Task: For heading  Tahoma with underline.  font size for heading20,  'Change the font style of data to'Arial.  and font size to 12,  Change the alignment of both headline & data to Align left.  In the sheet  auditingSalesByCustomer_2024
Action: Mouse moved to (104, 107)
Screenshot: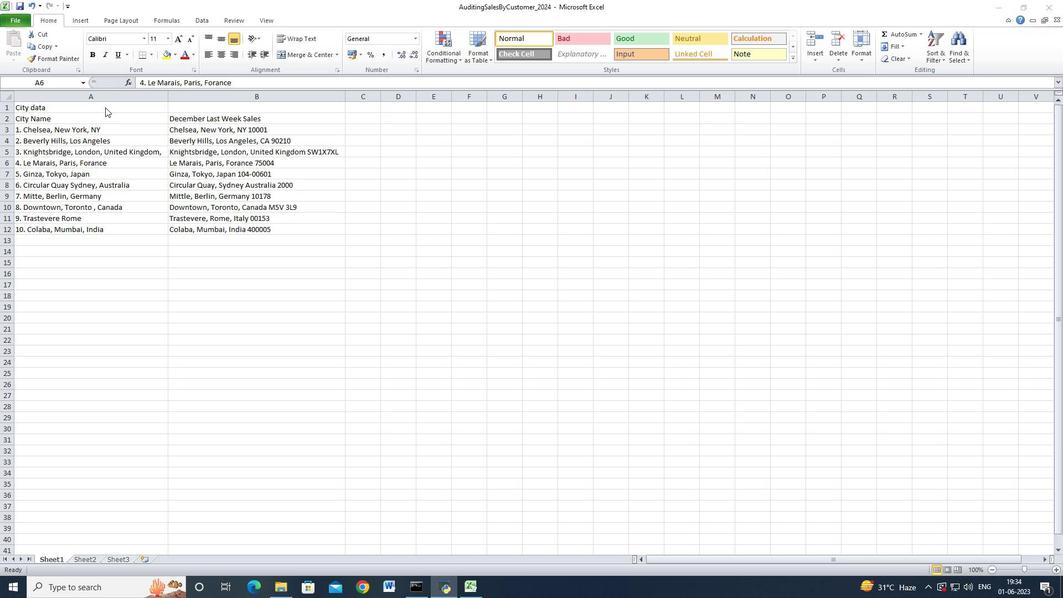
Action: Mouse pressed left at (104, 107)
Screenshot: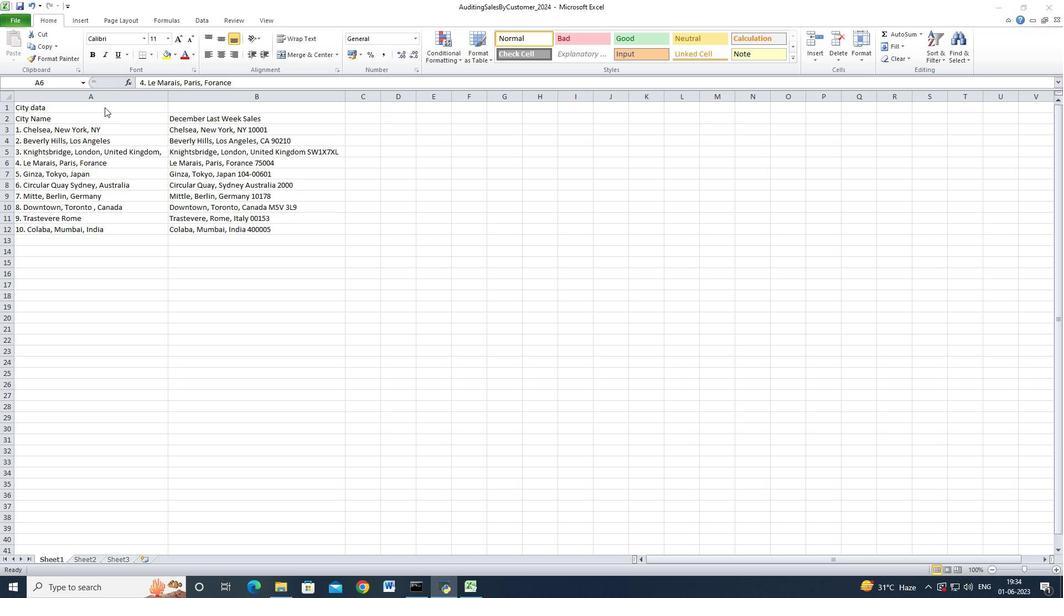 
Action: Mouse moved to (79, 103)
Screenshot: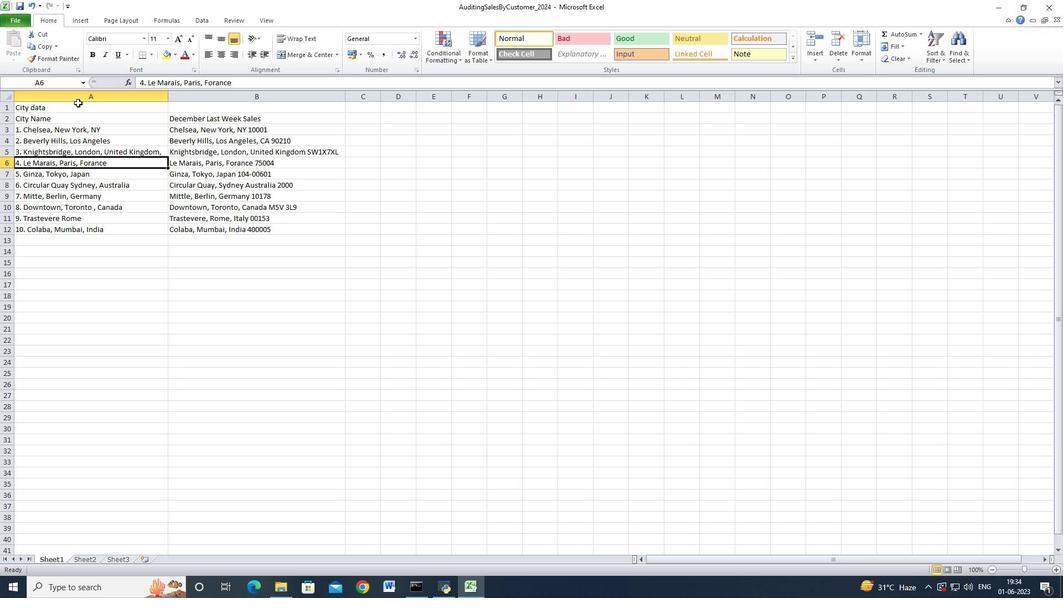 
Action: Mouse pressed left at (79, 103)
Screenshot: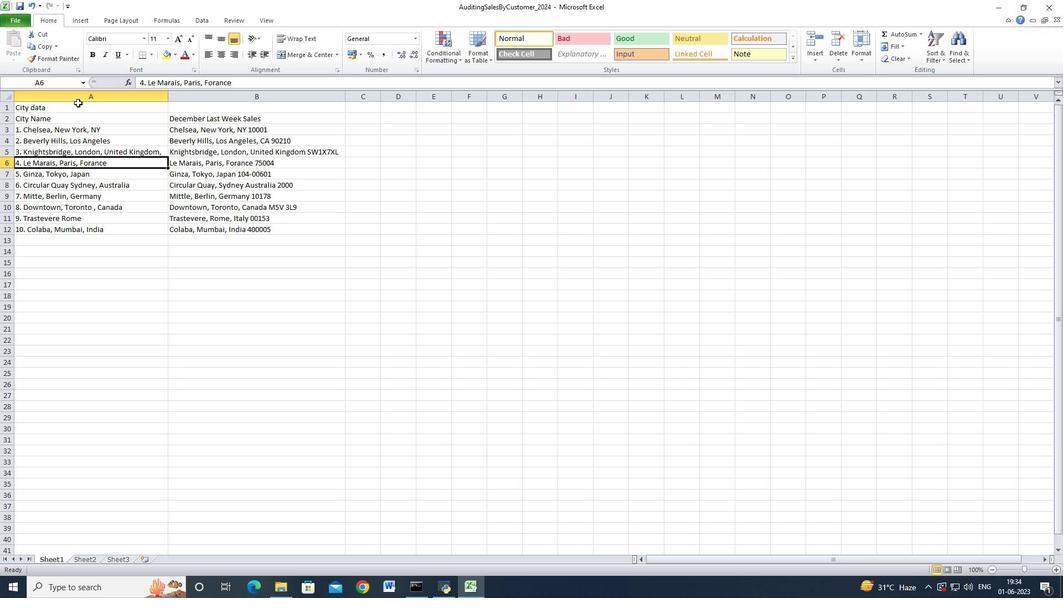 
Action: Mouse moved to (125, 110)
Screenshot: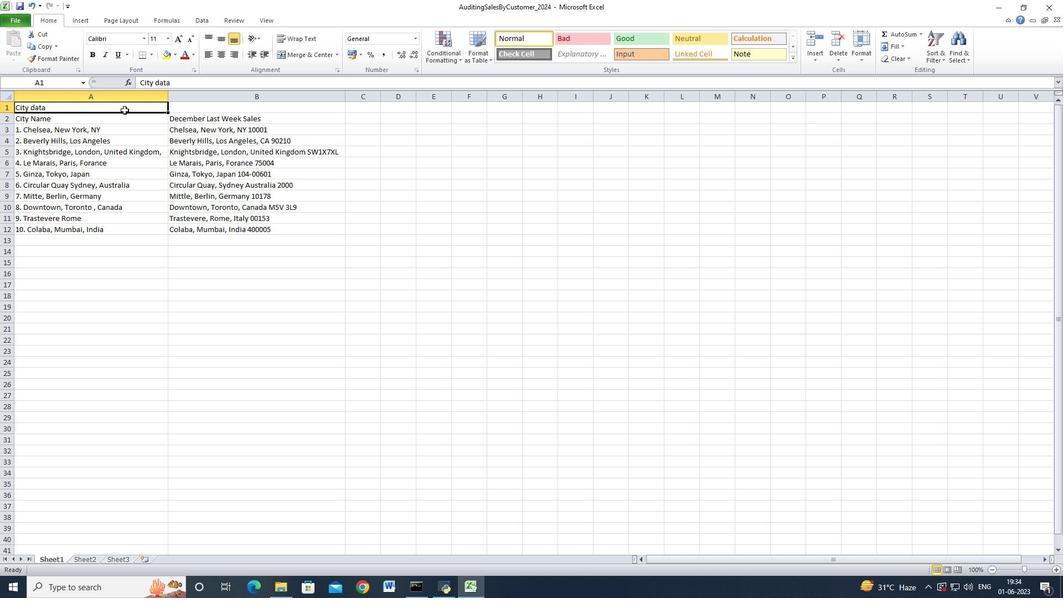 
Action: Mouse pressed left at (125, 110)
Screenshot: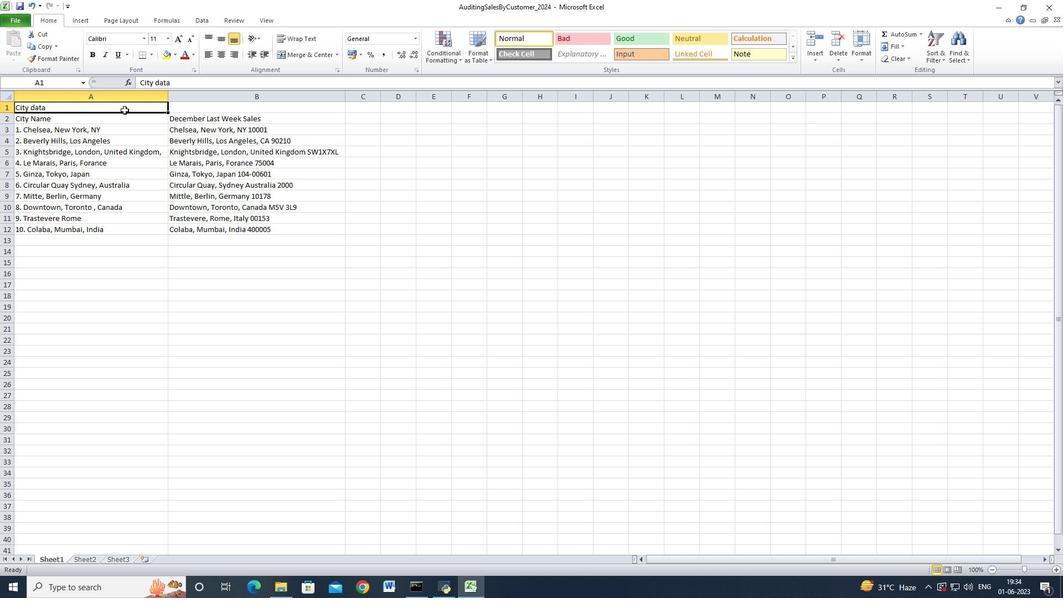 
Action: Mouse moved to (279, 54)
Screenshot: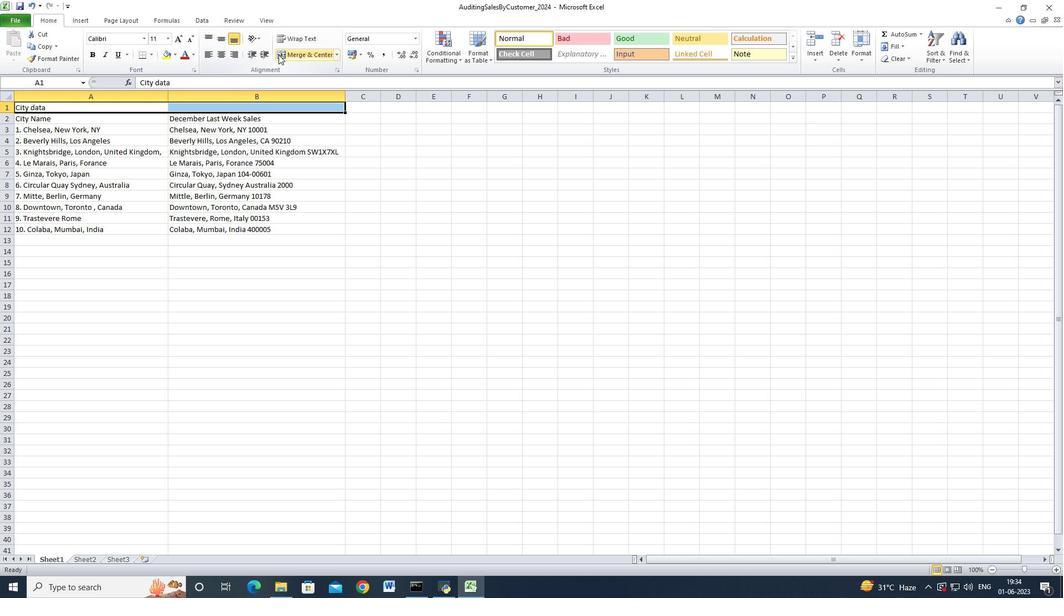 
Action: Mouse pressed left at (279, 54)
Screenshot: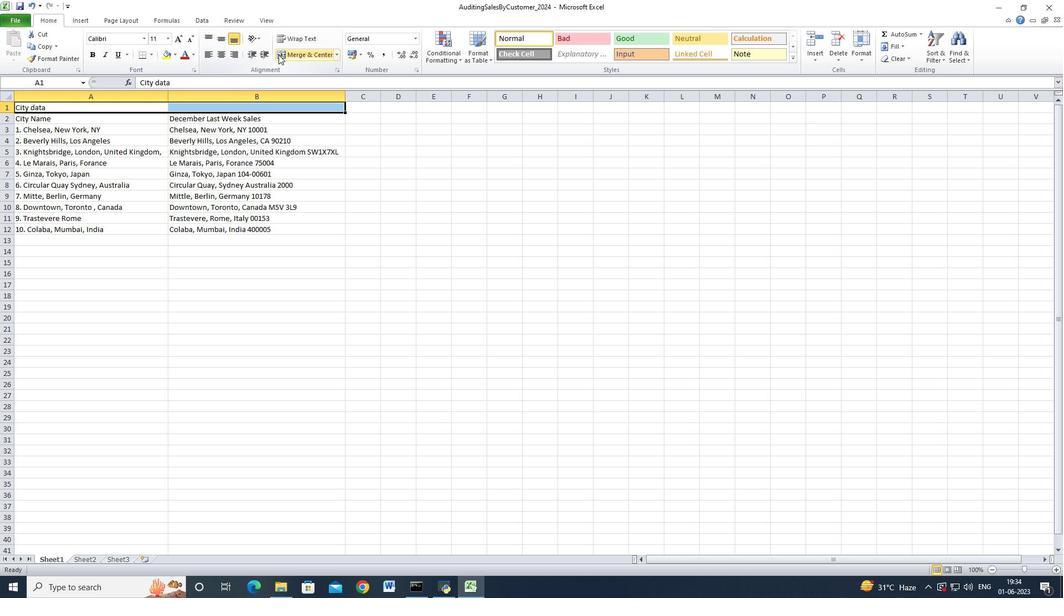 
Action: Mouse moved to (209, 53)
Screenshot: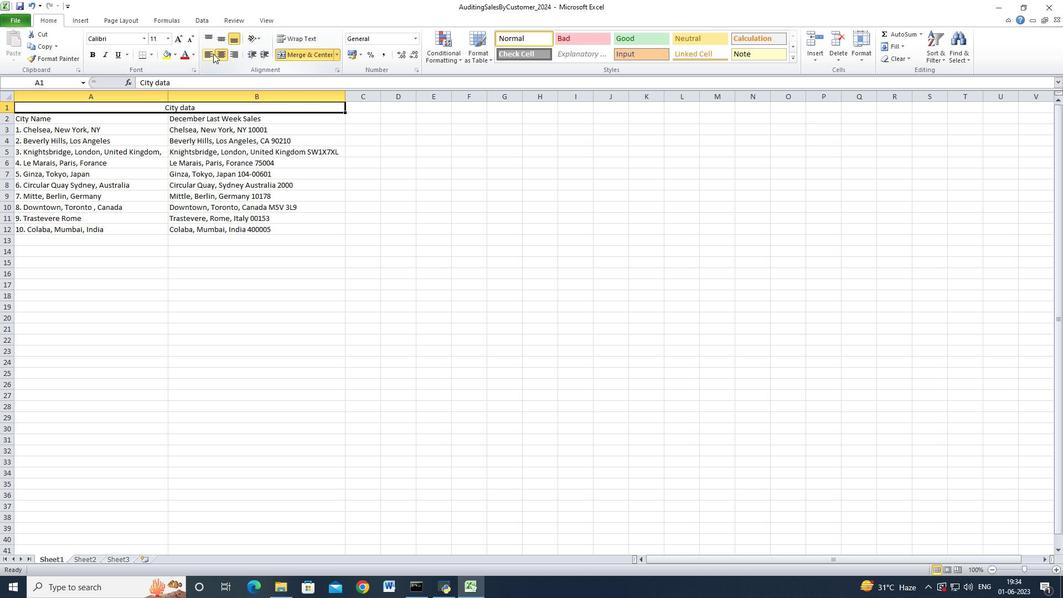 
Action: Mouse pressed left at (209, 53)
Screenshot: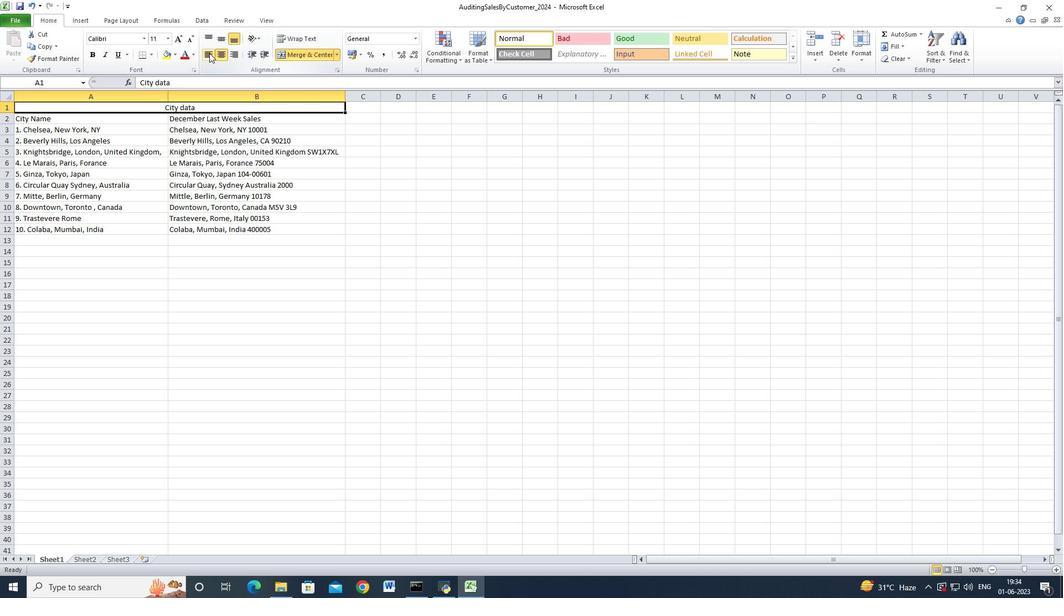 
Action: Mouse moved to (146, 39)
Screenshot: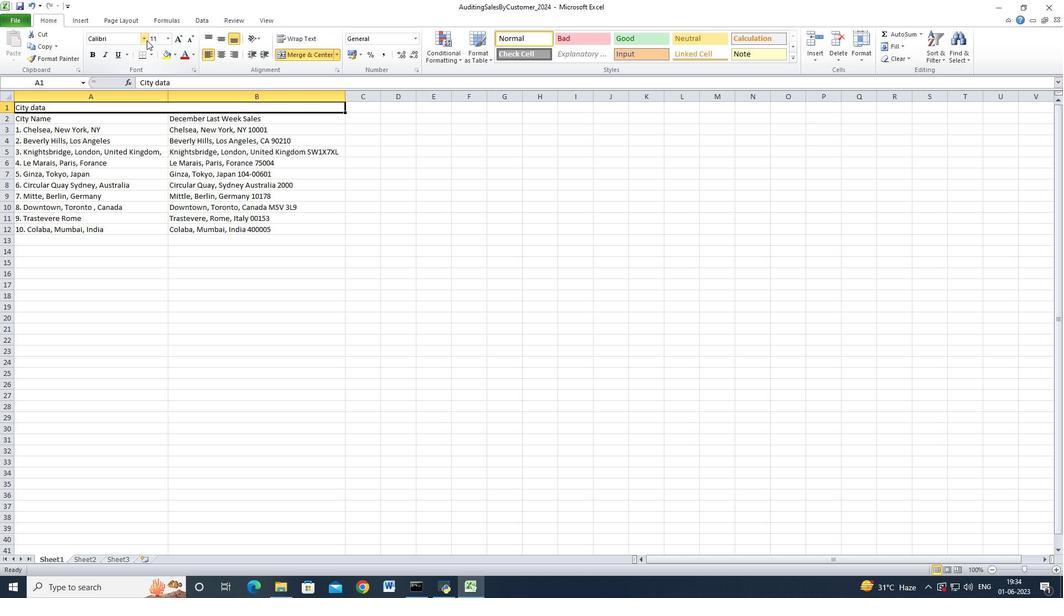 
Action: Mouse pressed left at (146, 39)
Screenshot: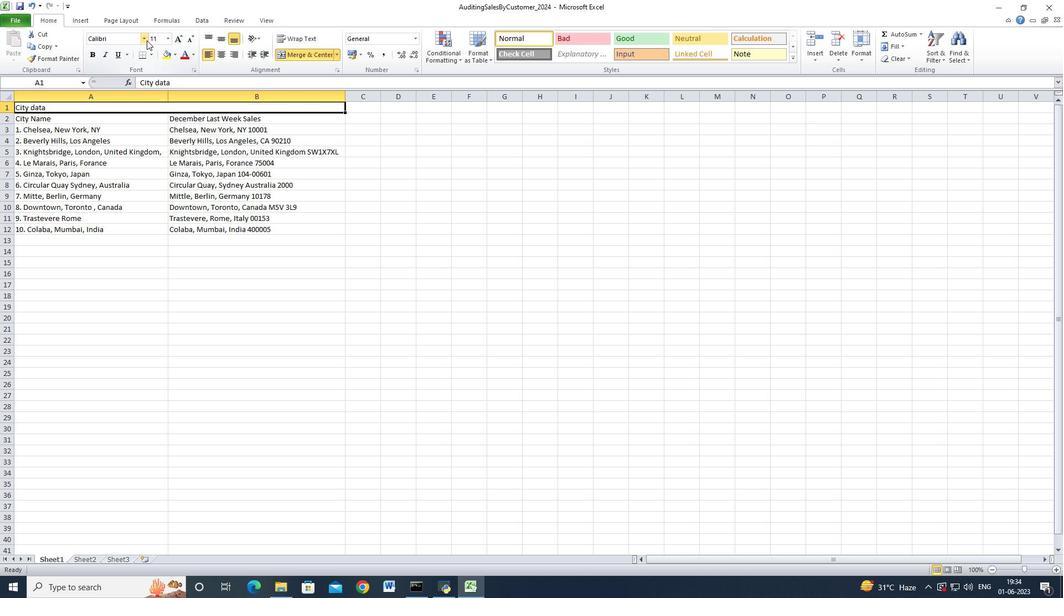 
Action: Mouse moved to (127, 284)
Screenshot: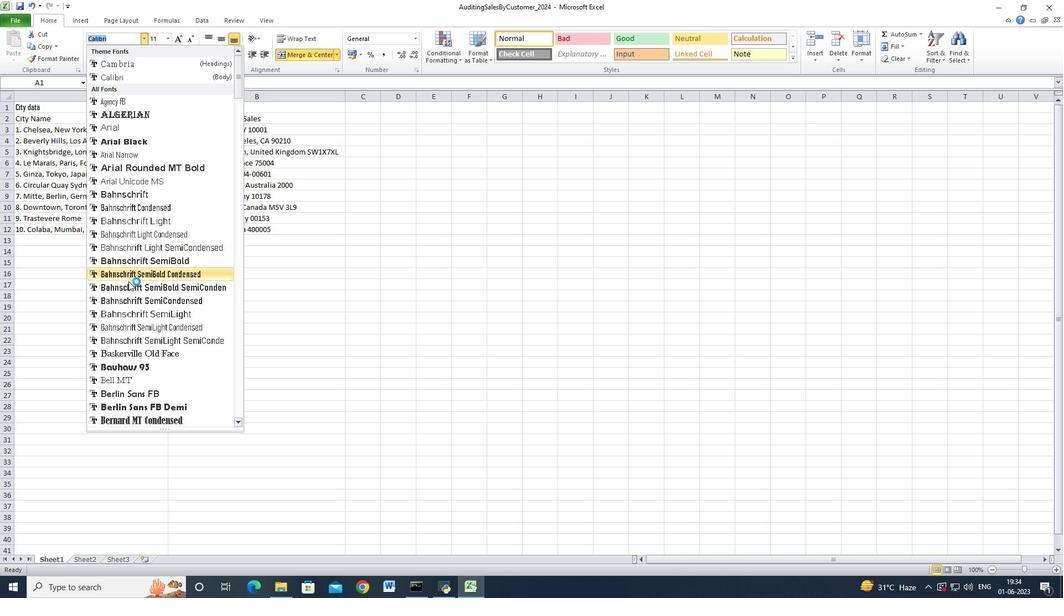 
Action: Key pressed thoma<Key.backspace><Key.backspace><Key.backspace><Key.backspace>a
Screenshot: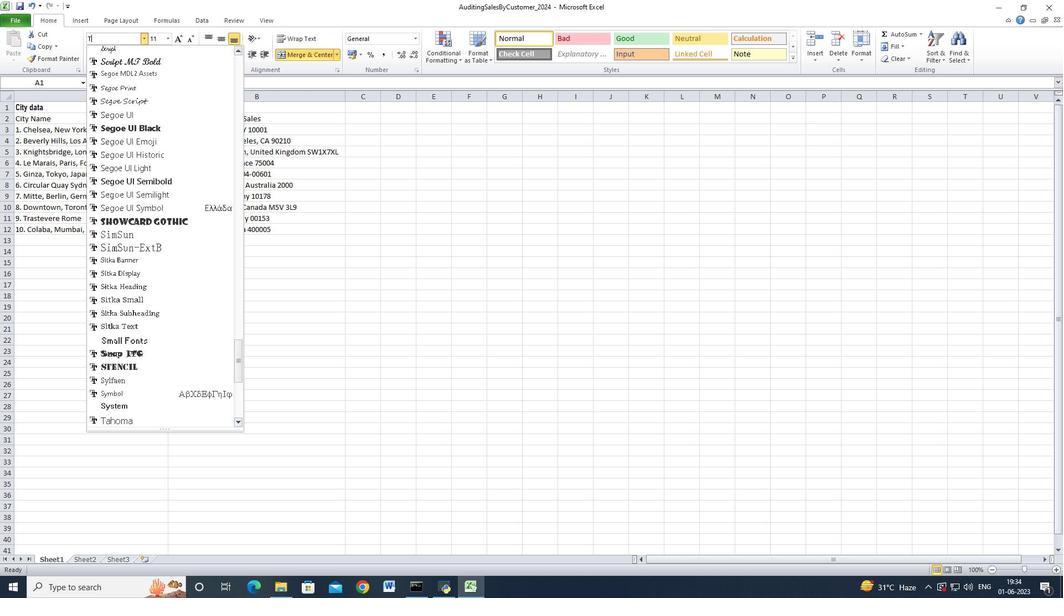 
Action: Mouse moved to (125, 420)
Screenshot: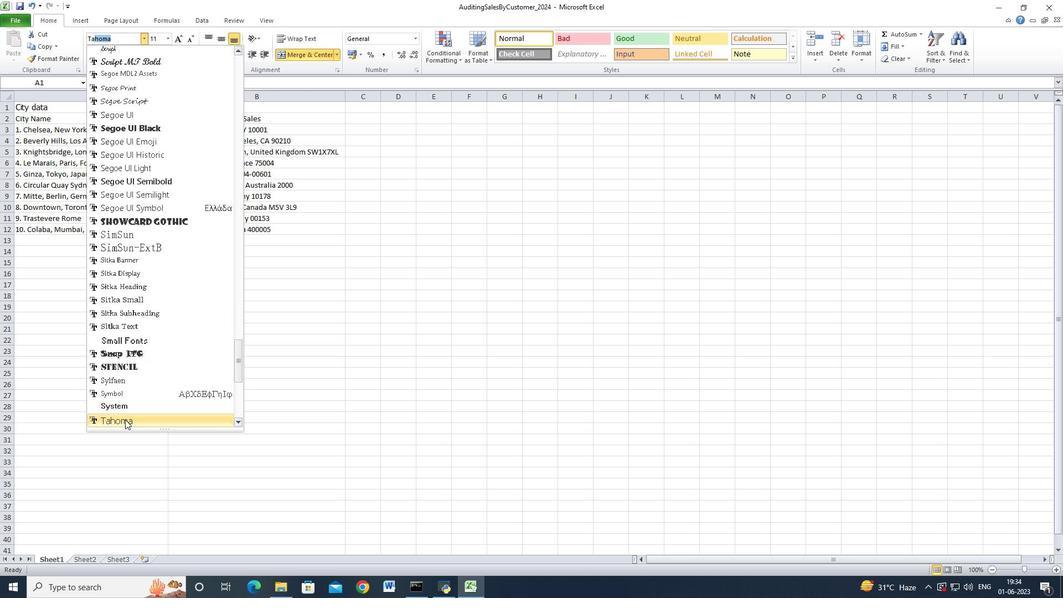 
Action: Mouse pressed left at (125, 420)
Screenshot: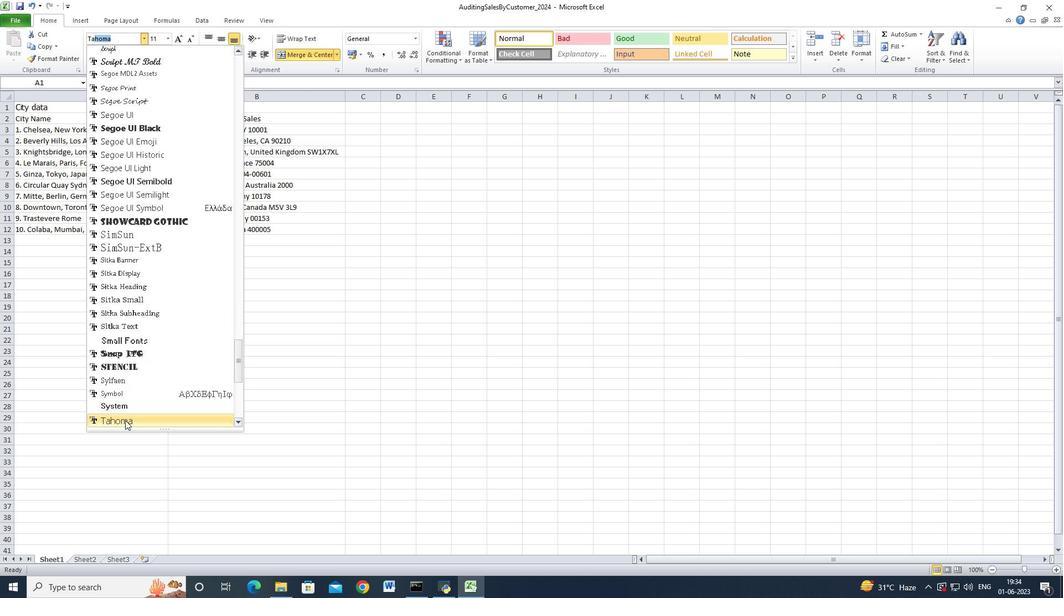
Action: Mouse moved to (120, 55)
Screenshot: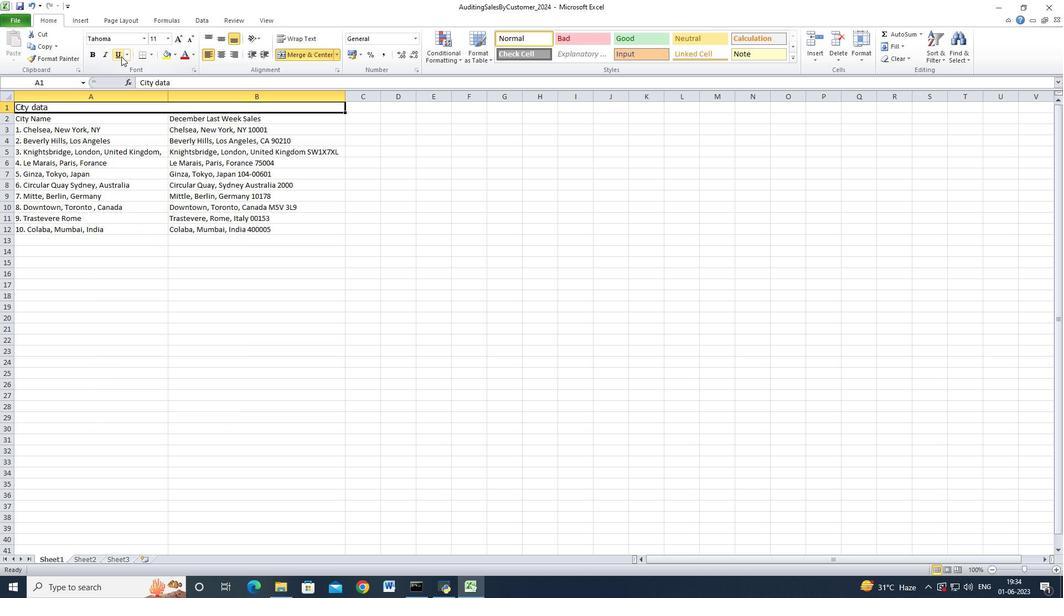 
Action: Mouse pressed left at (120, 55)
Screenshot: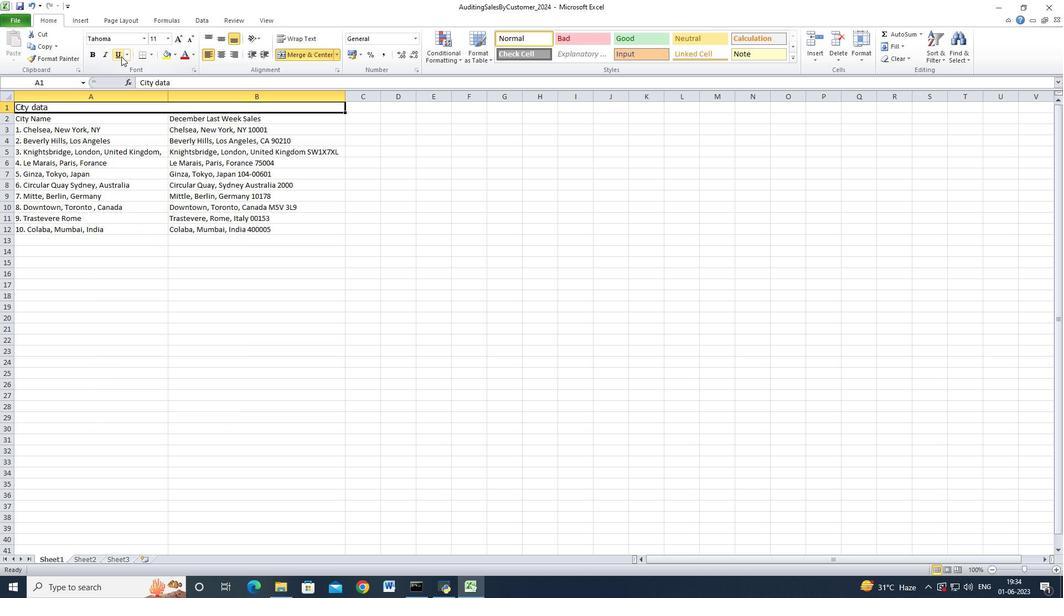
Action: Mouse moved to (169, 38)
Screenshot: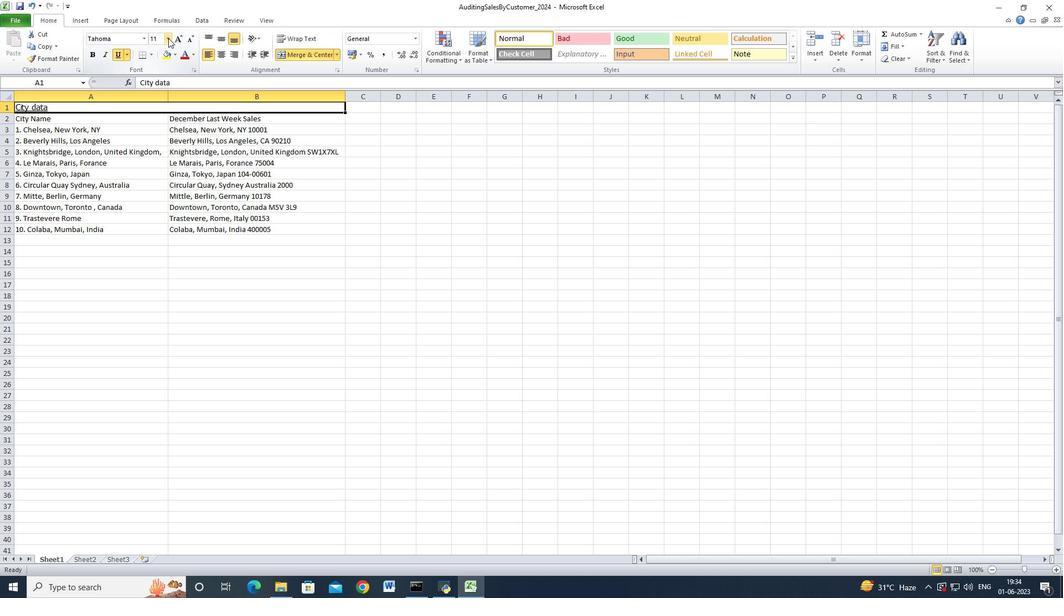 
Action: Mouse pressed left at (169, 38)
Screenshot: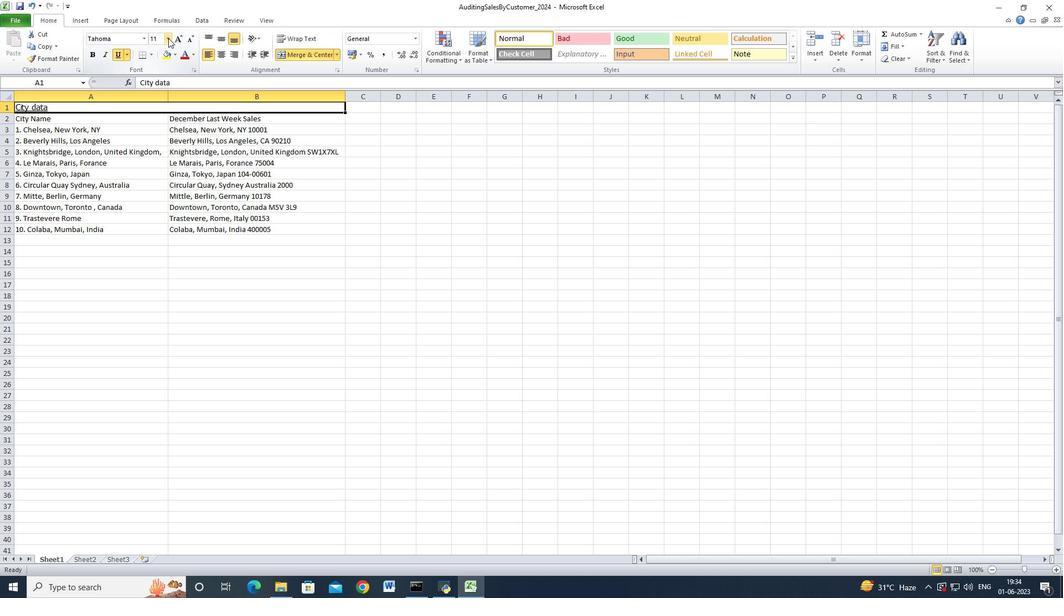 
Action: Mouse moved to (152, 126)
Screenshot: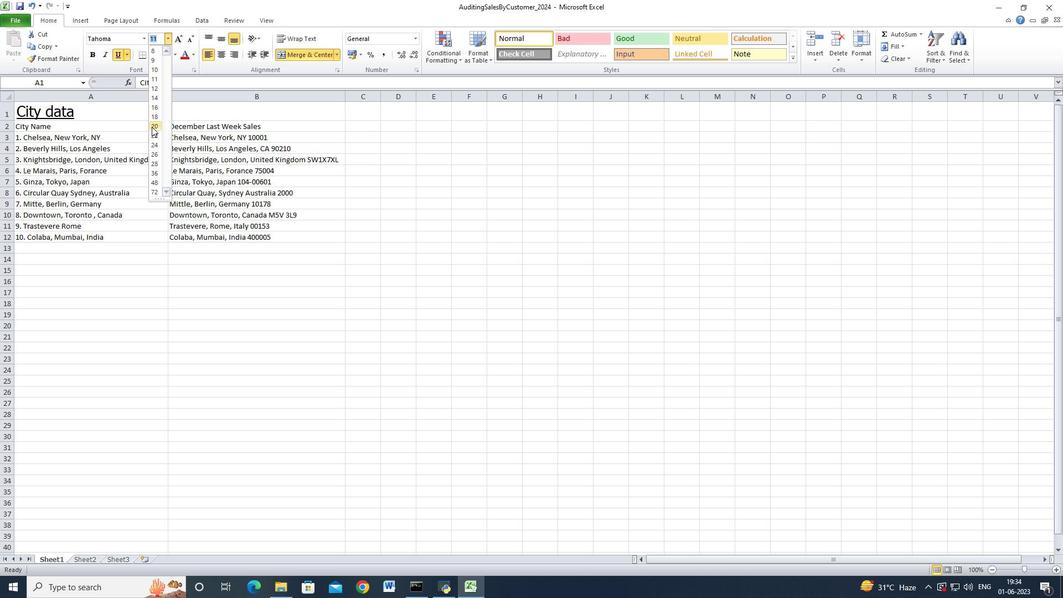 
Action: Mouse pressed left at (152, 126)
Screenshot: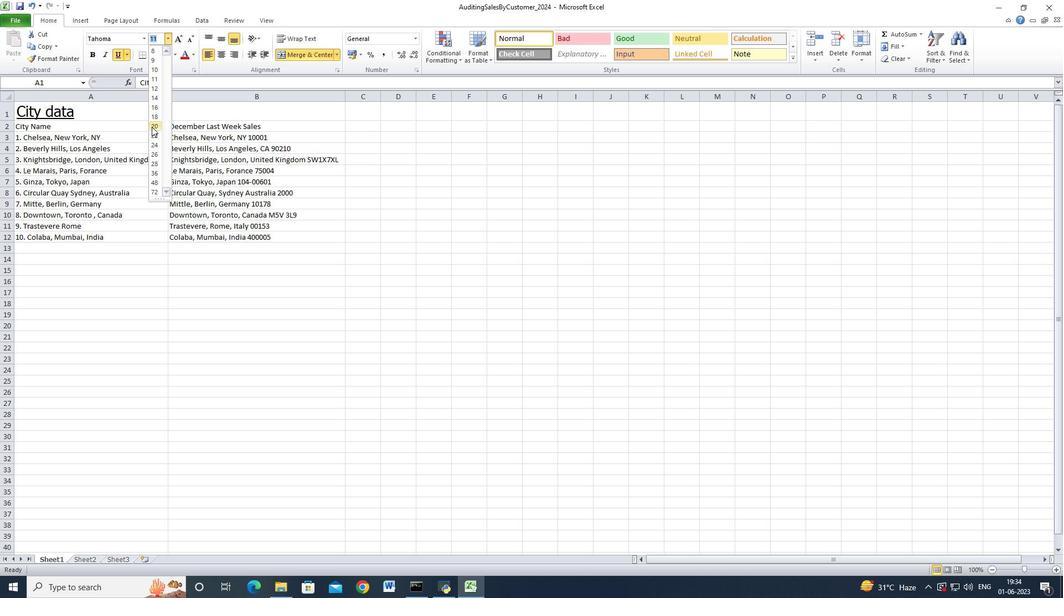 
Action: Mouse moved to (43, 129)
Screenshot: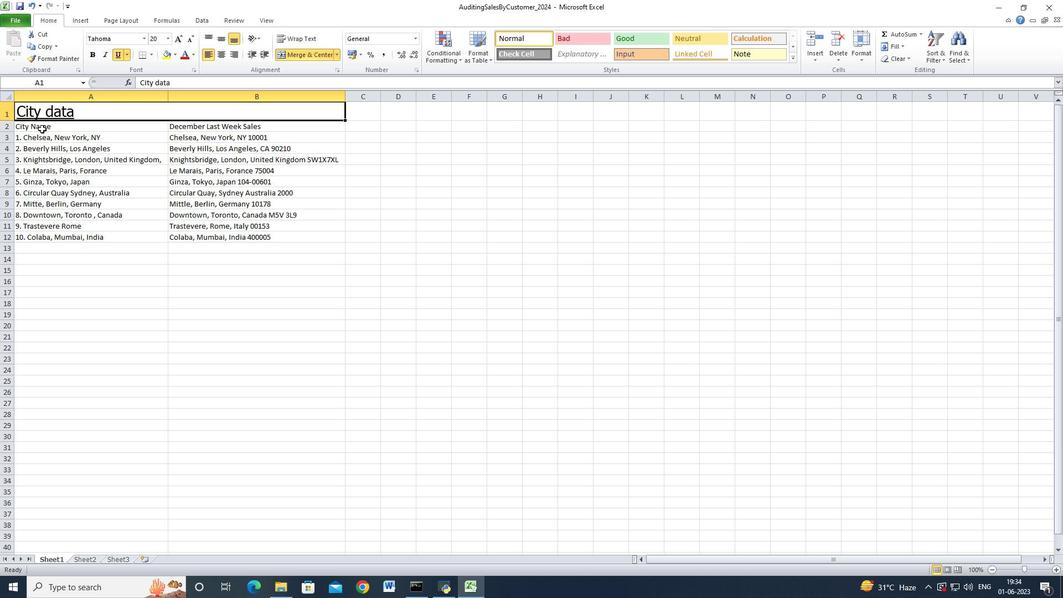 
Action: Mouse pressed left at (43, 129)
Screenshot: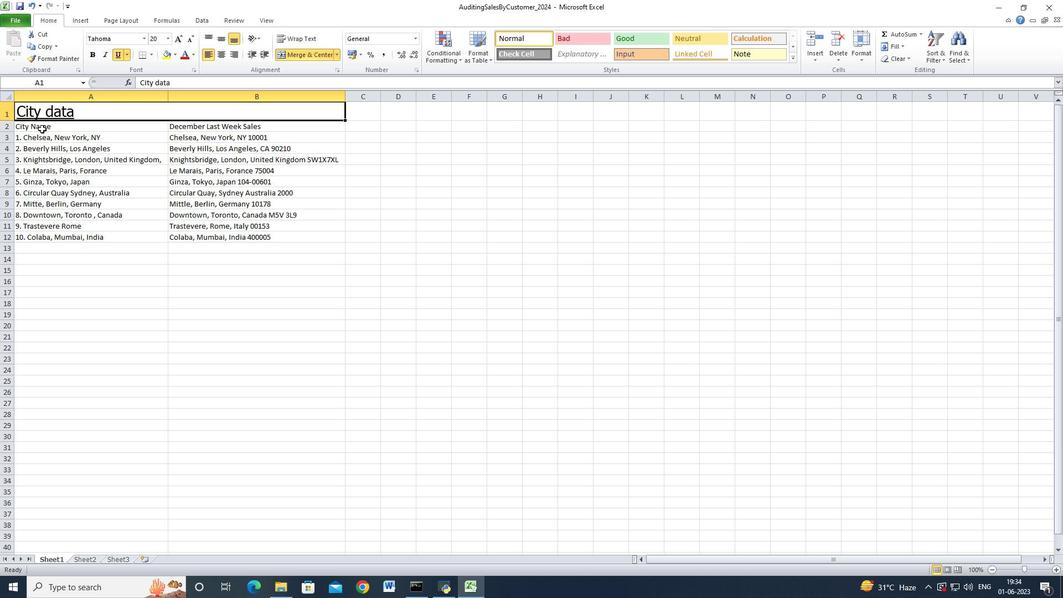 
Action: Mouse moved to (143, 38)
Screenshot: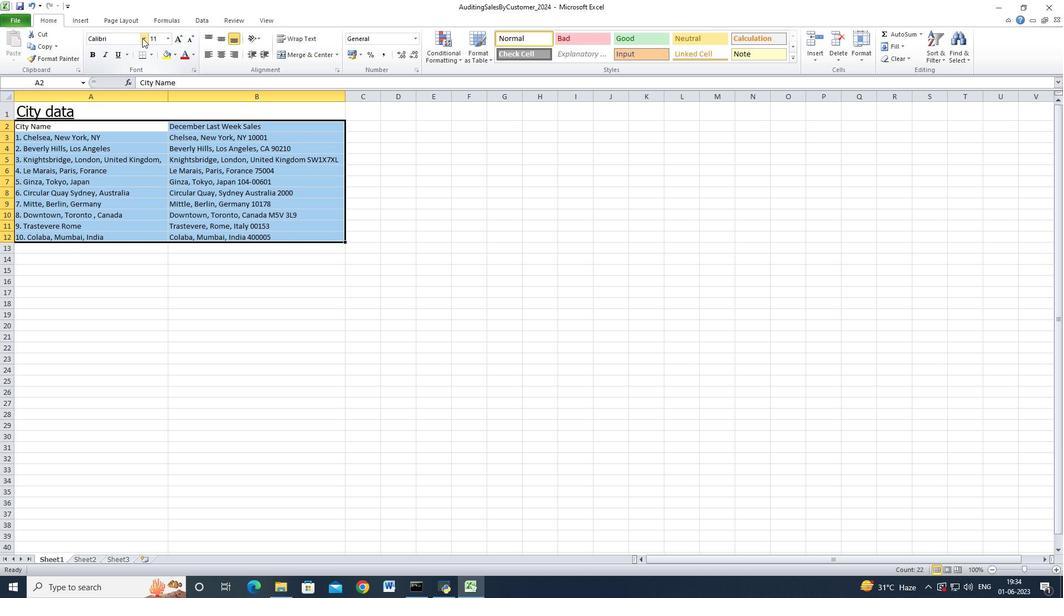 
Action: Mouse pressed left at (142, 38)
Screenshot: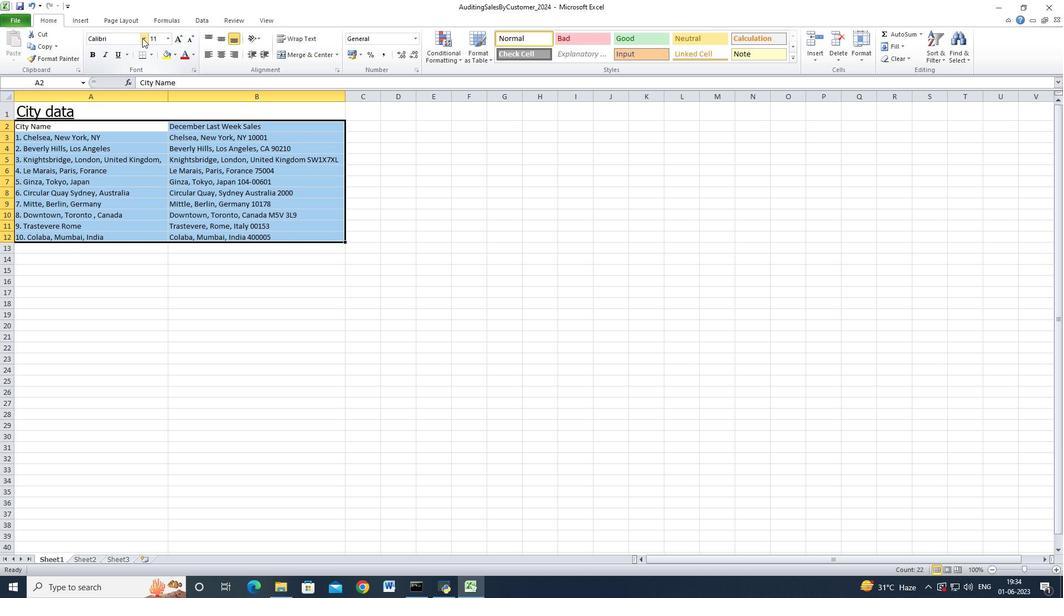
Action: Mouse moved to (111, 121)
Screenshot: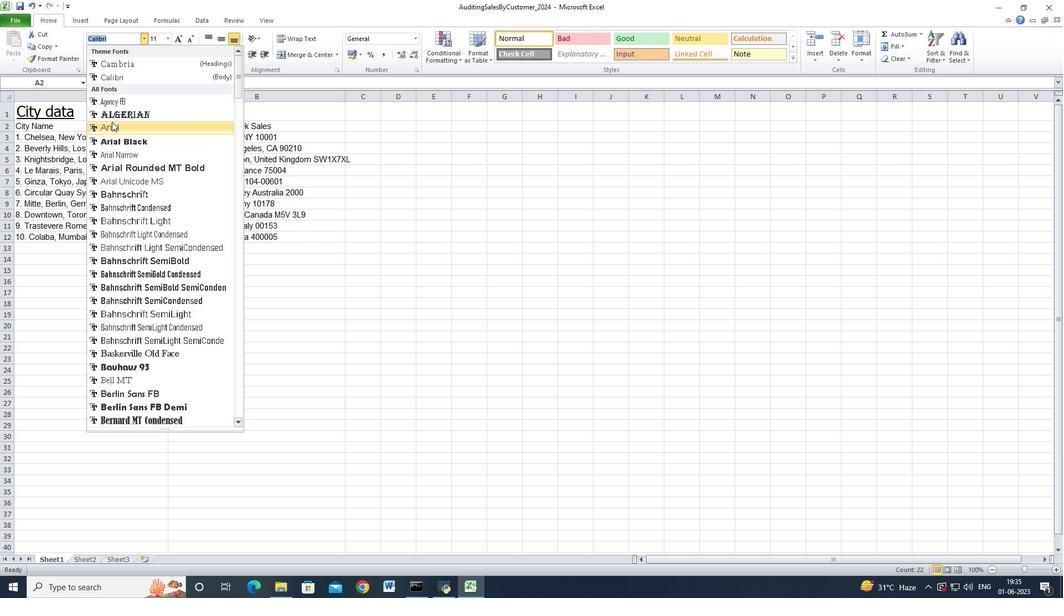 
Action: Mouse pressed left at (111, 121)
Screenshot: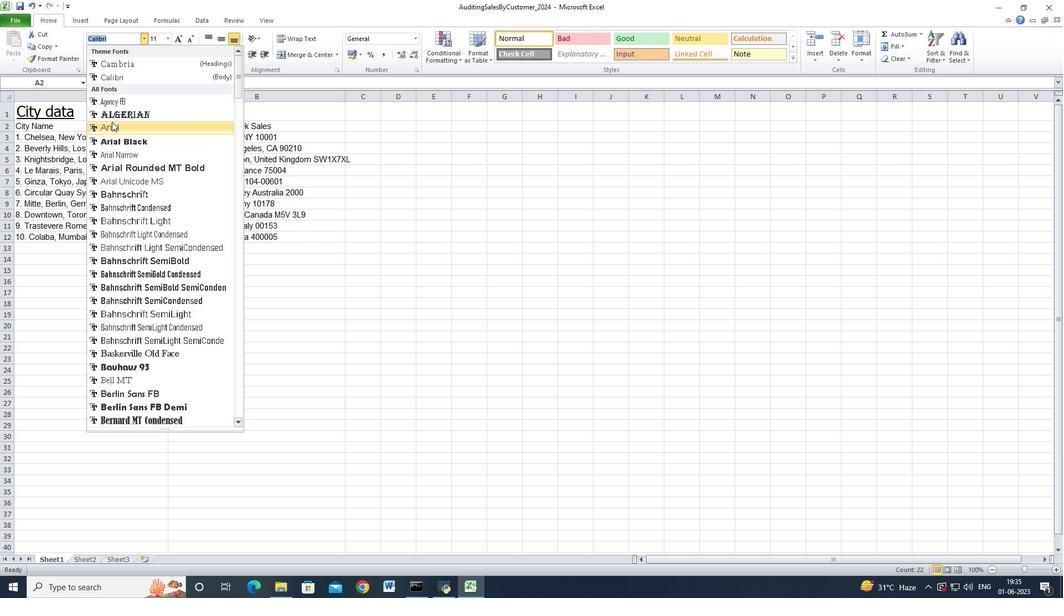 
Action: Mouse moved to (167, 36)
Screenshot: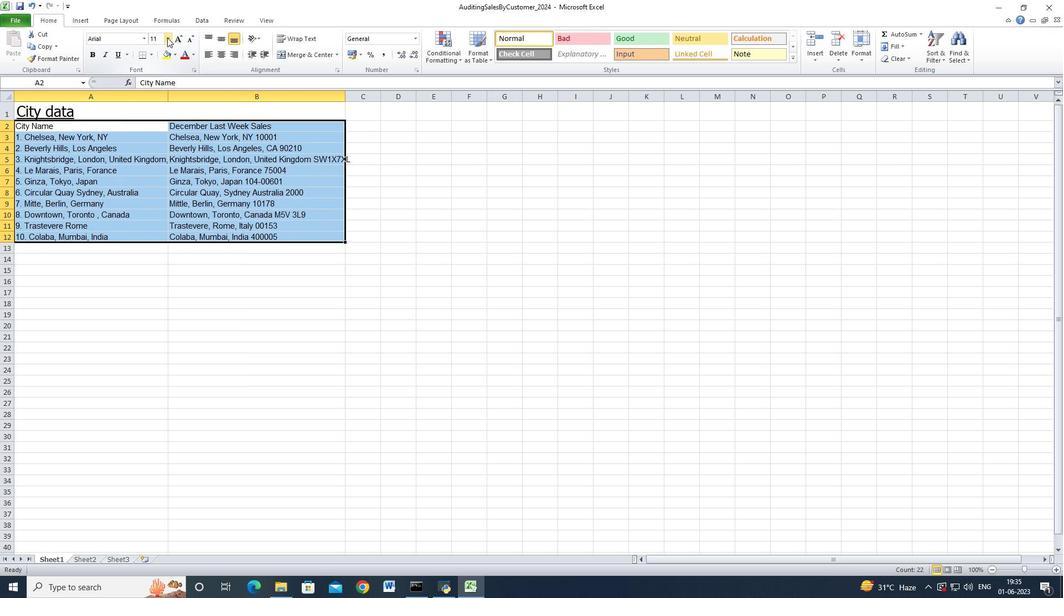 
Action: Mouse pressed left at (167, 36)
Screenshot: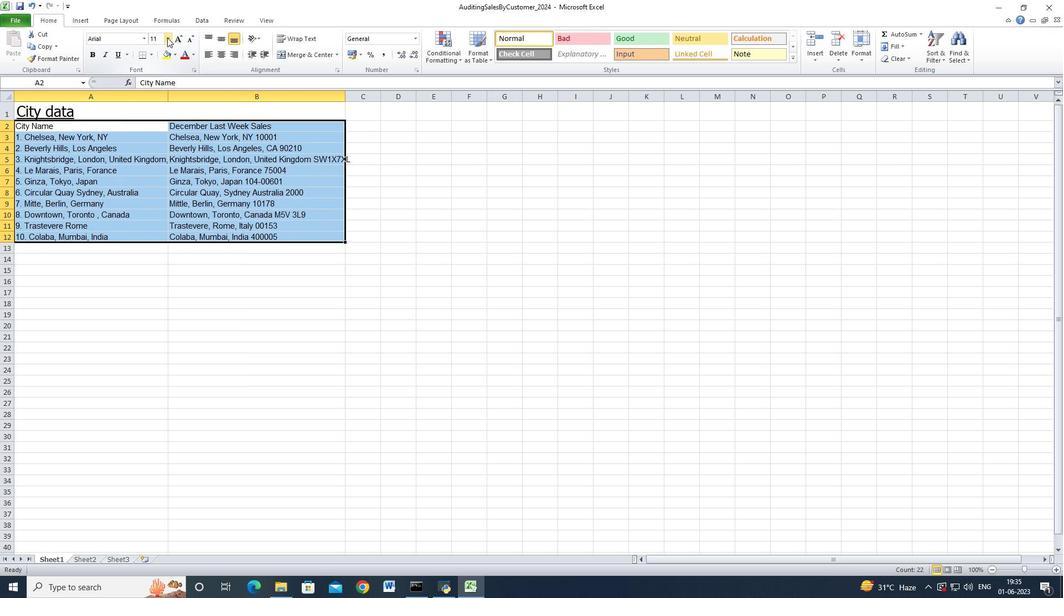 
Action: Mouse moved to (154, 86)
Screenshot: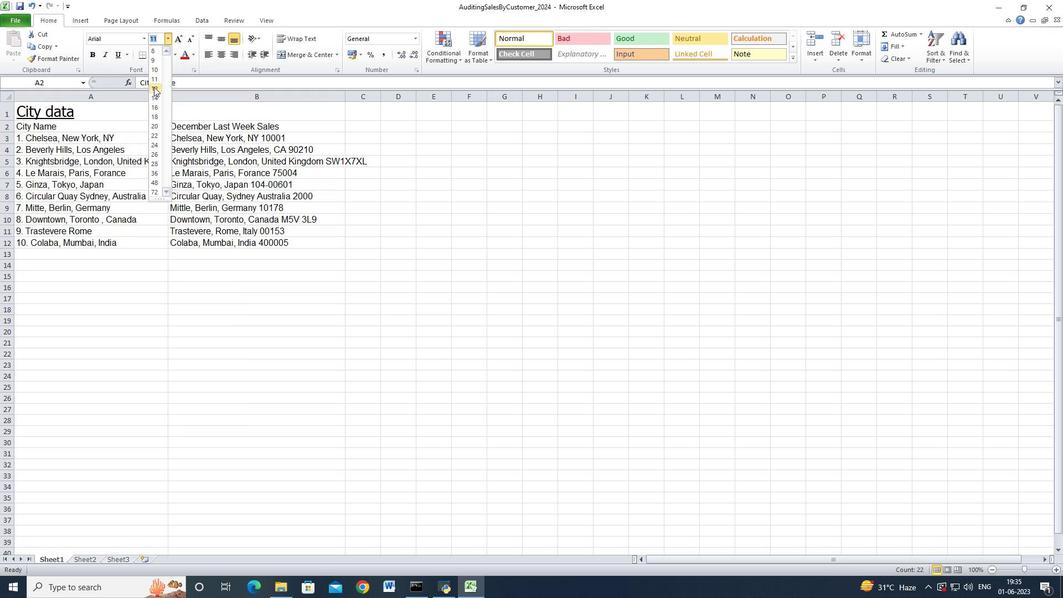 
Action: Mouse pressed left at (154, 86)
Screenshot: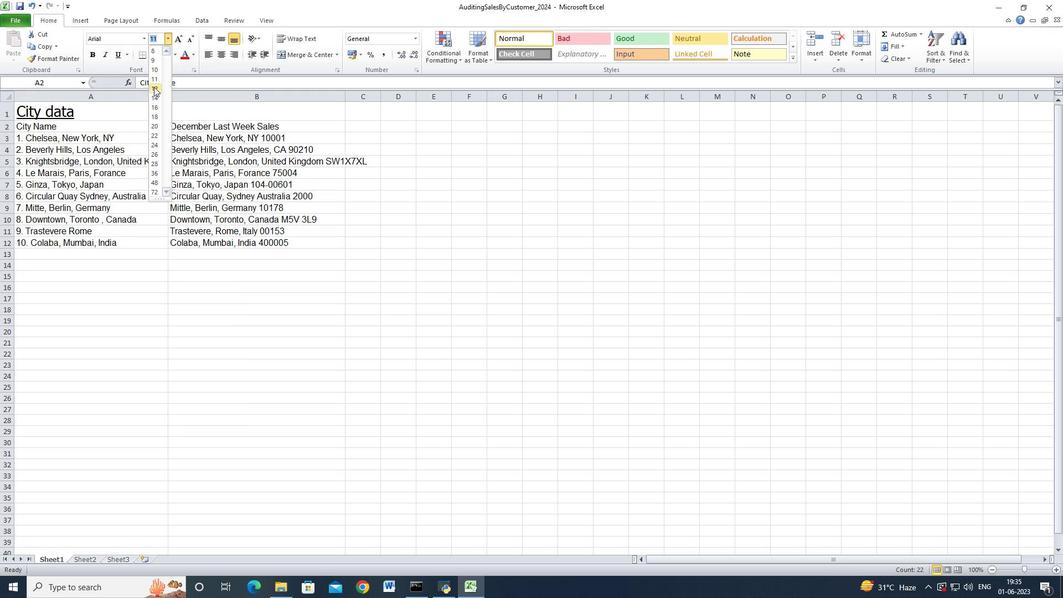 
Action: Mouse moved to (83, 111)
Screenshot: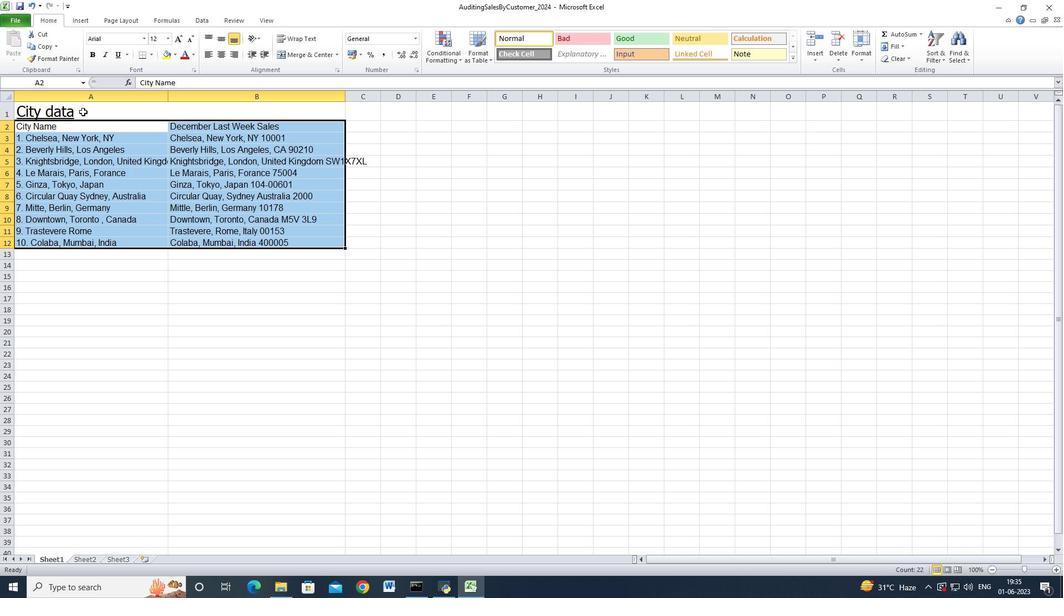 
Action: Mouse pressed left at (83, 111)
Screenshot: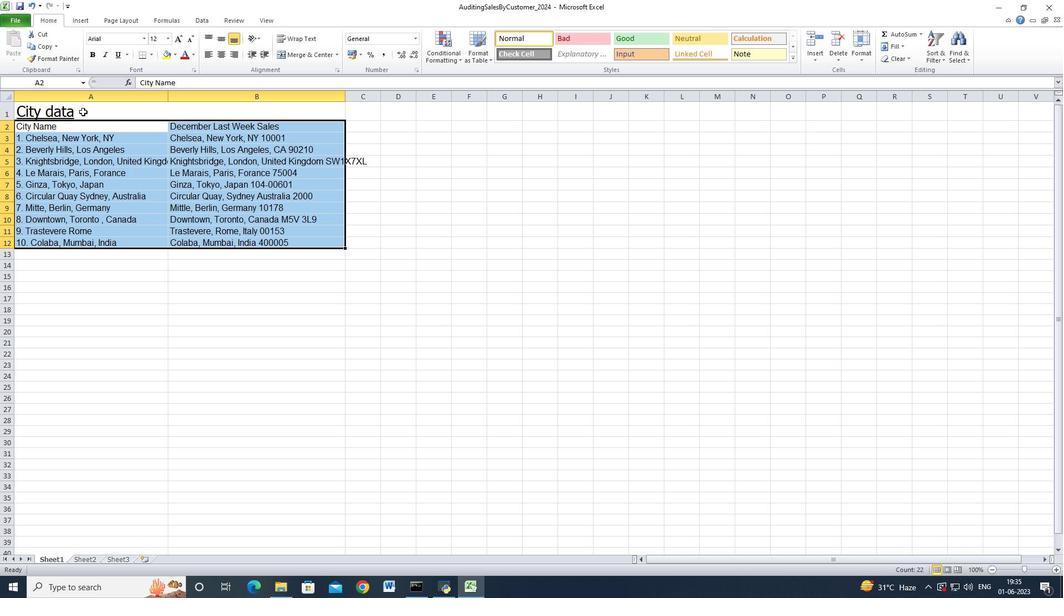 
Action: Mouse moved to (237, 54)
Screenshot: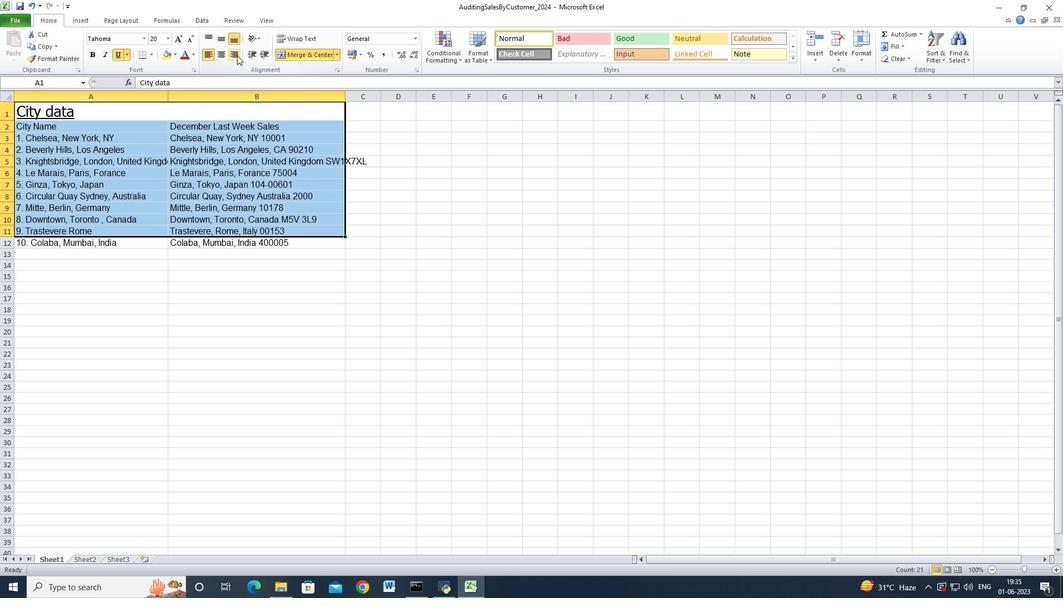 
Action: Mouse pressed left at (237, 54)
Screenshot: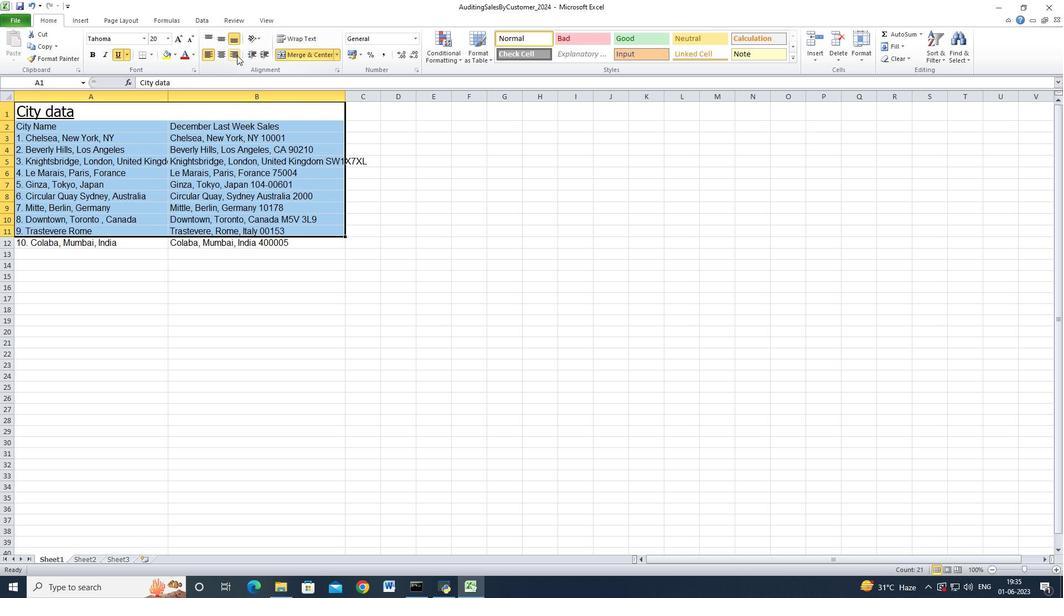 
Action: Mouse moved to (208, 53)
Screenshot: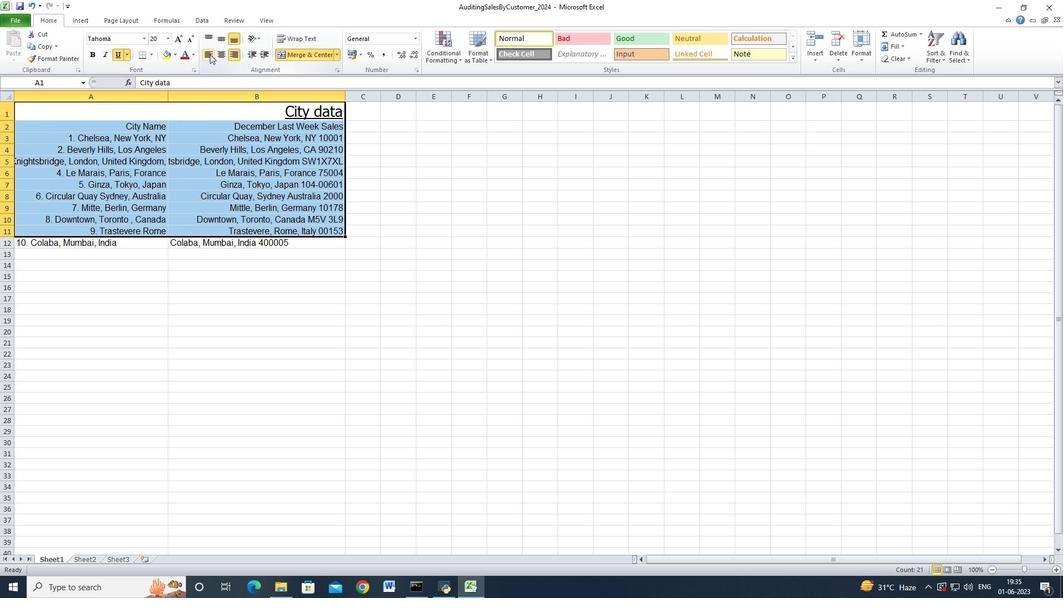 
Action: Mouse pressed left at (208, 53)
Screenshot: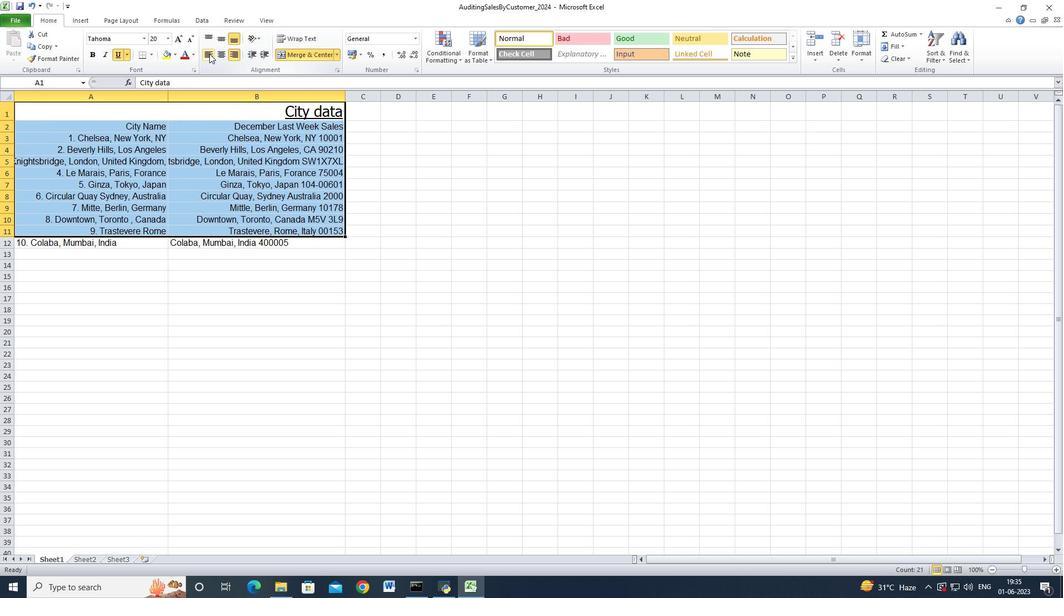 
Action: Mouse moved to (95, 115)
Screenshot: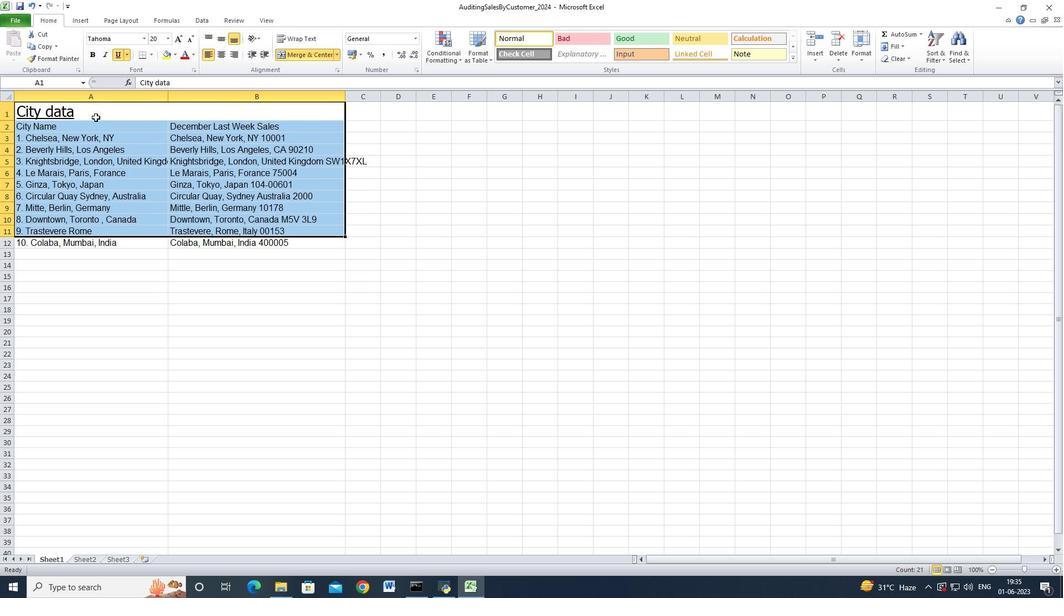 
Action: Mouse pressed left at (95, 115)
Screenshot: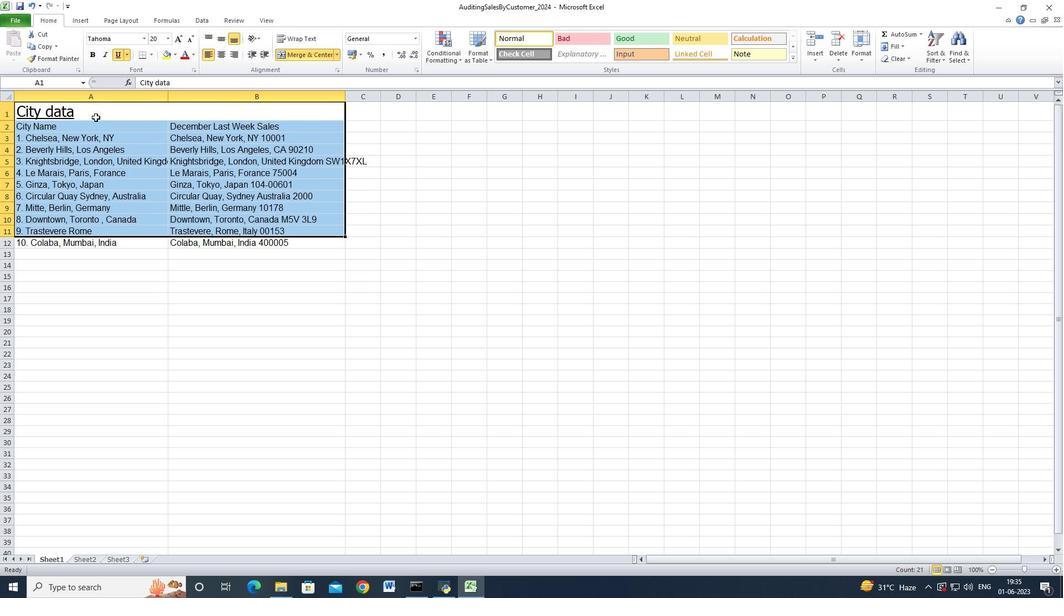
Action: Mouse moved to (225, 53)
Screenshot: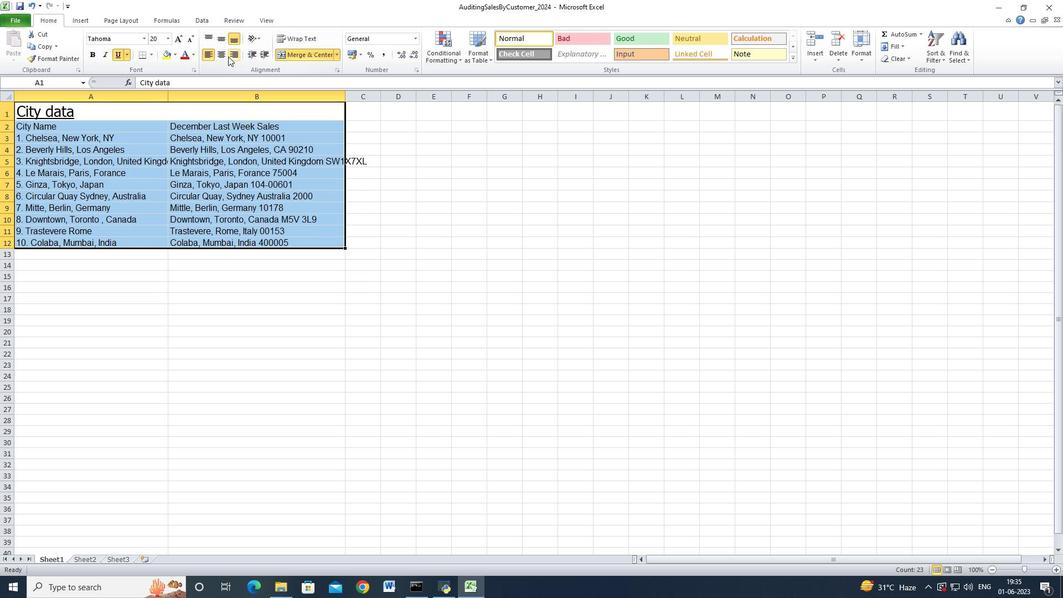 
Action: Mouse pressed left at (225, 53)
Screenshot: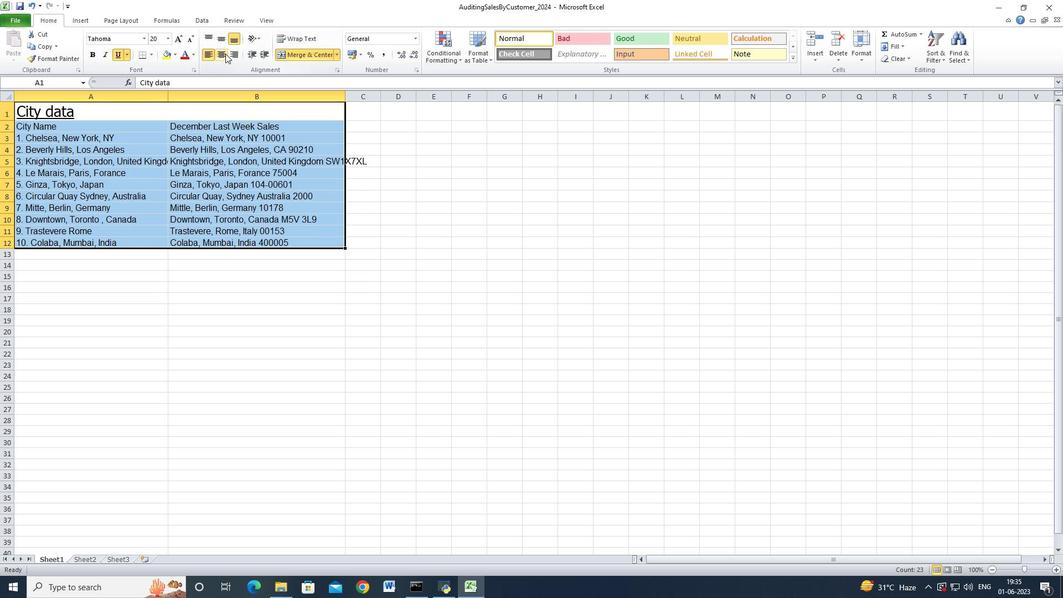 
Action: Mouse moved to (208, 52)
Screenshot: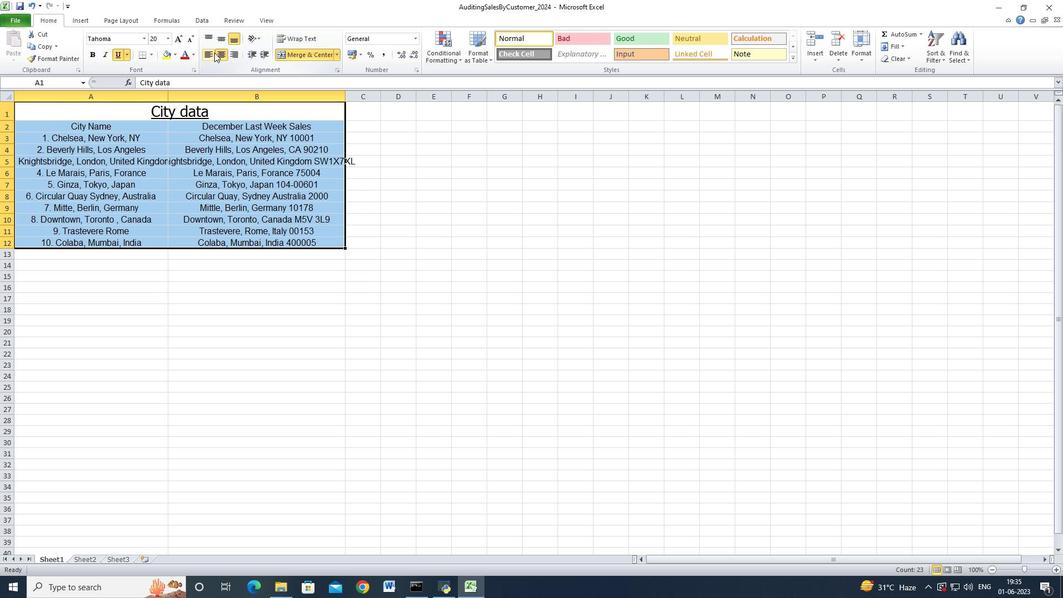 
Action: Mouse pressed left at (208, 52)
Screenshot: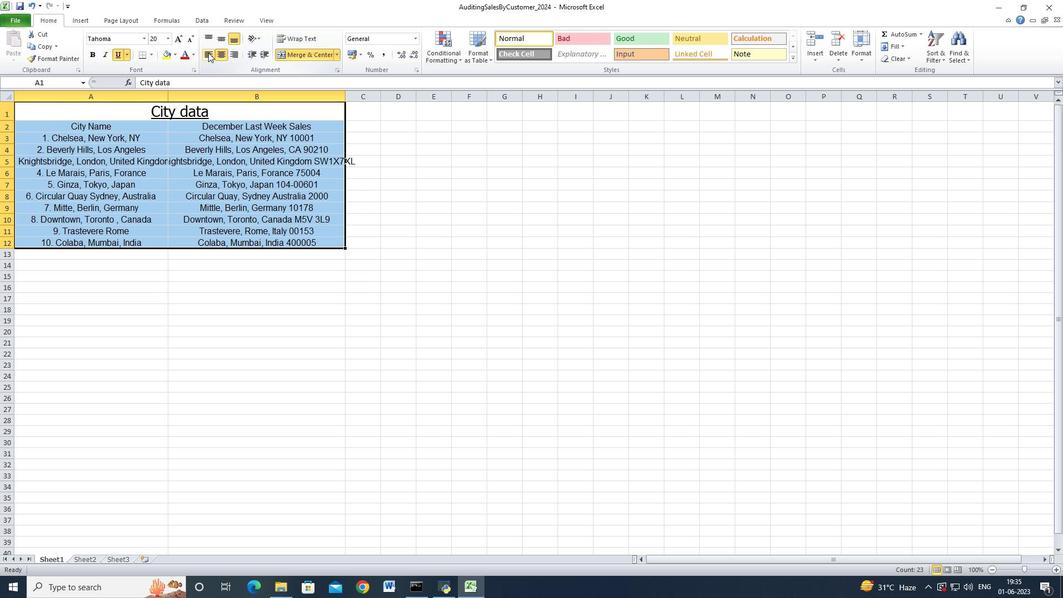 
Action: Mouse moved to (119, 191)
Screenshot: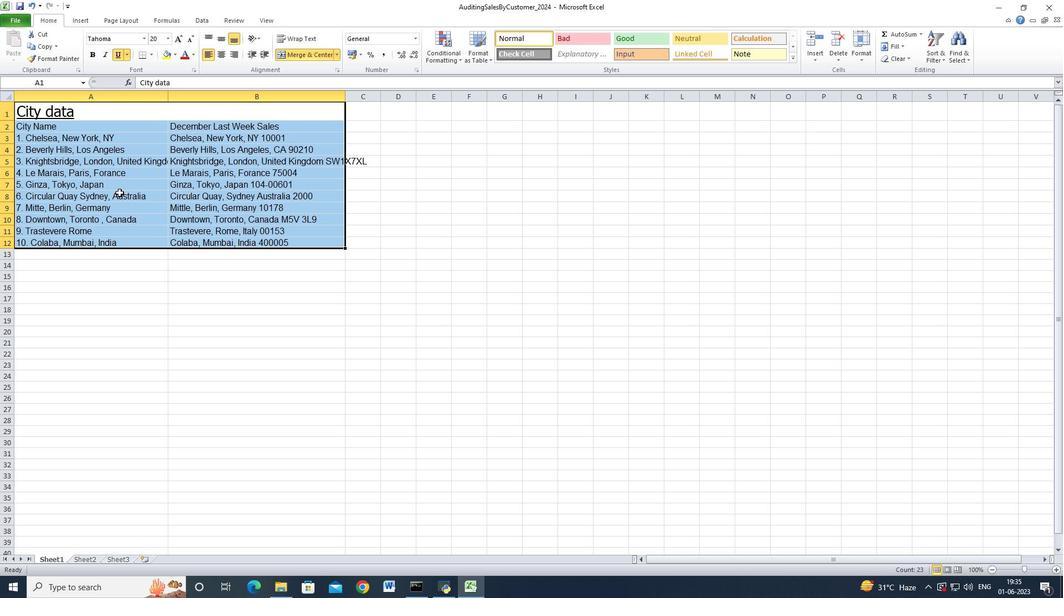 
Action: Mouse pressed left at (119, 191)
Screenshot: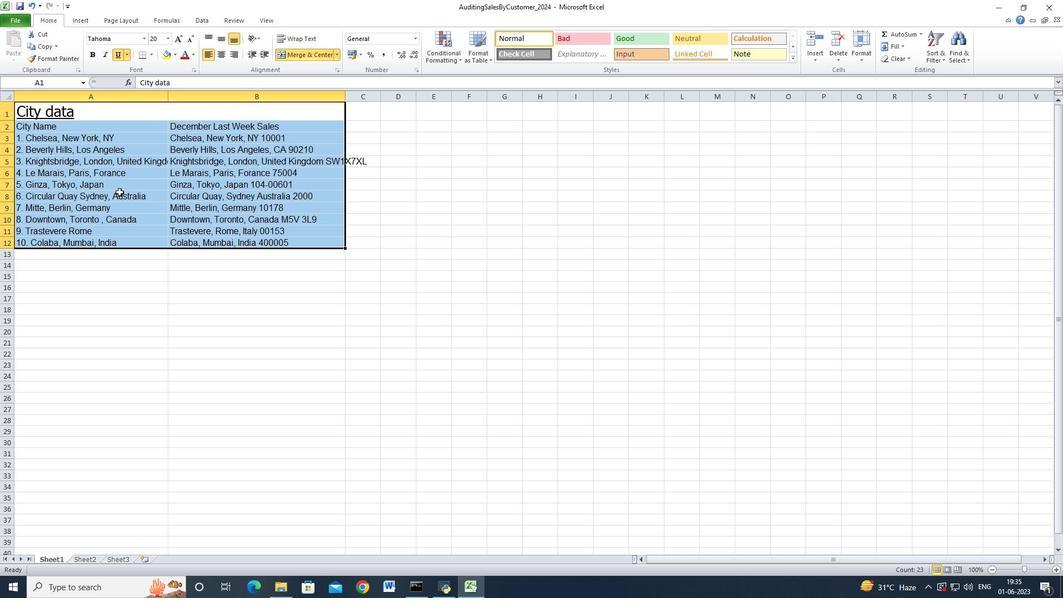 
Action: Mouse moved to (124, 194)
Screenshot: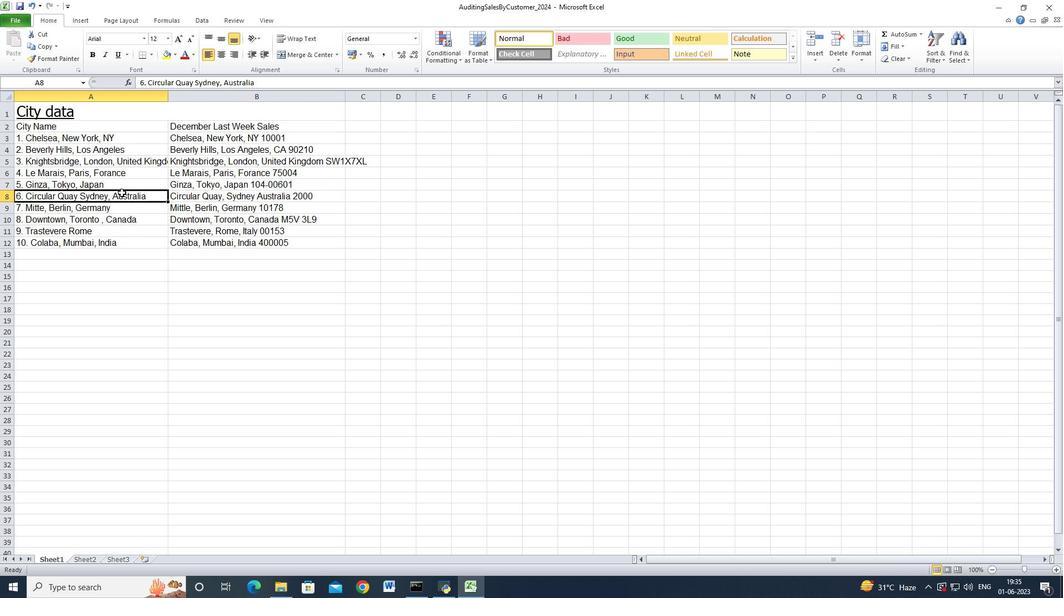 
